 Task: Toggle the render margin revert icon in the diff editor.
Action: Mouse moved to (14, 512)
Screenshot: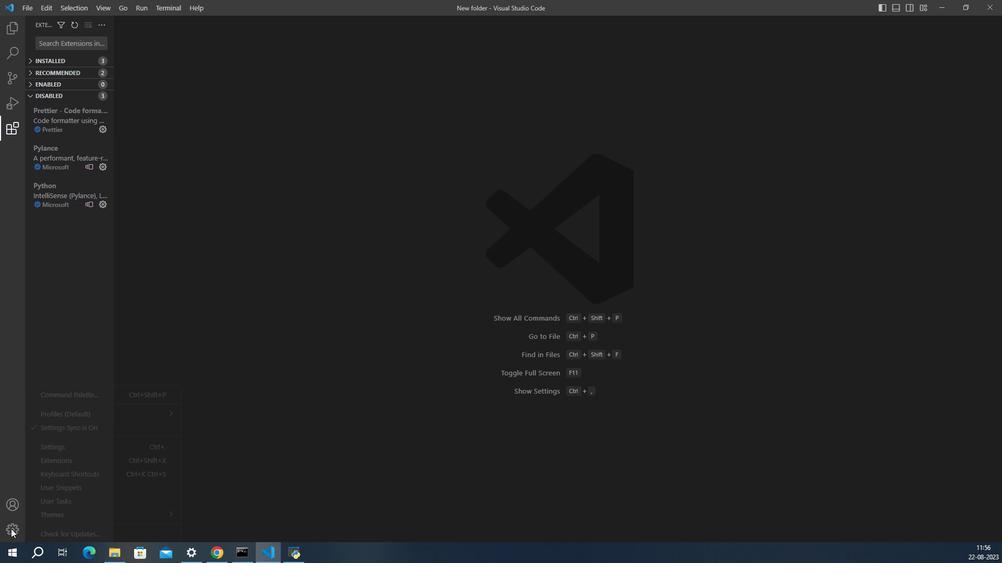 
Action: Mouse pressed left at (14, 512)
Screenshot: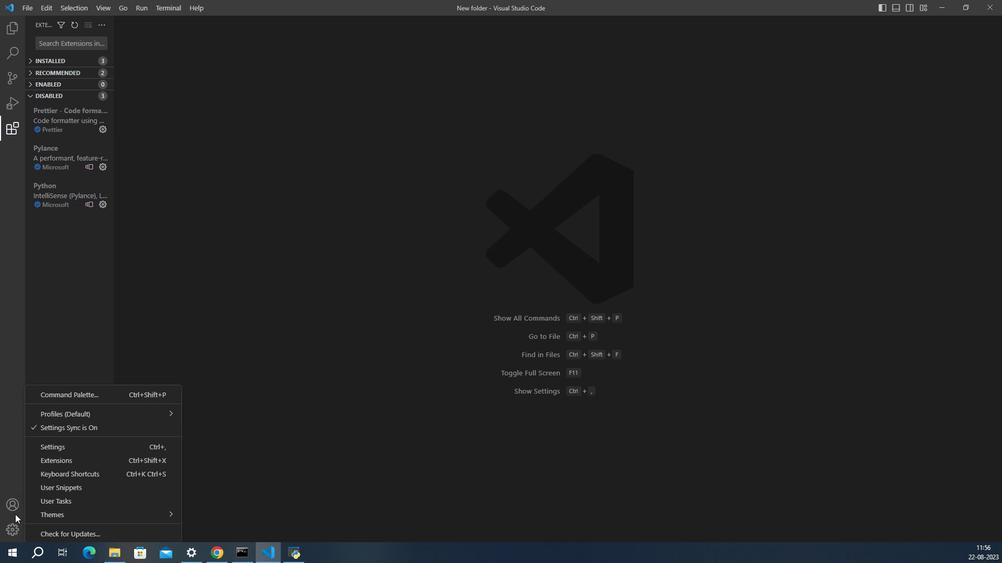 
Action: Mouse moved to (60, 439)
Screenshot: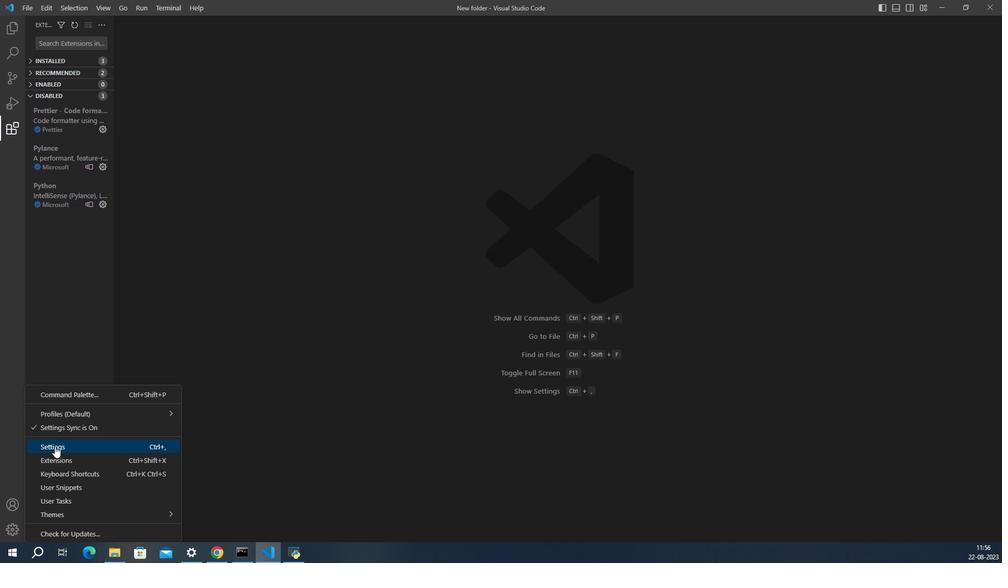 
Action: Mouse pressed left at (60, 439)
Screenshot: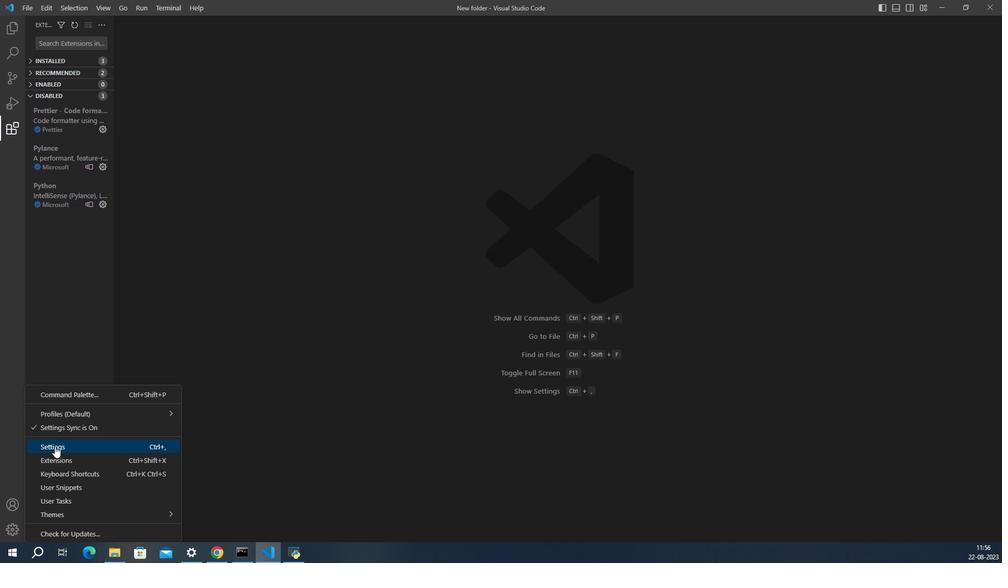 
Action: Mouse moved to (462, 343)
Screenshot: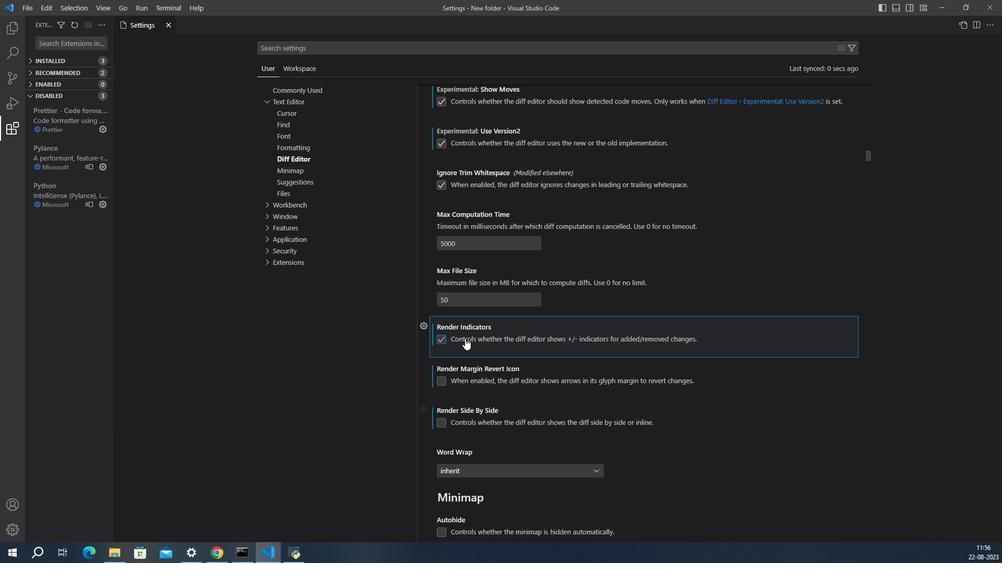 
Action: Mouse pressed left at (462, 343)
Screenshot: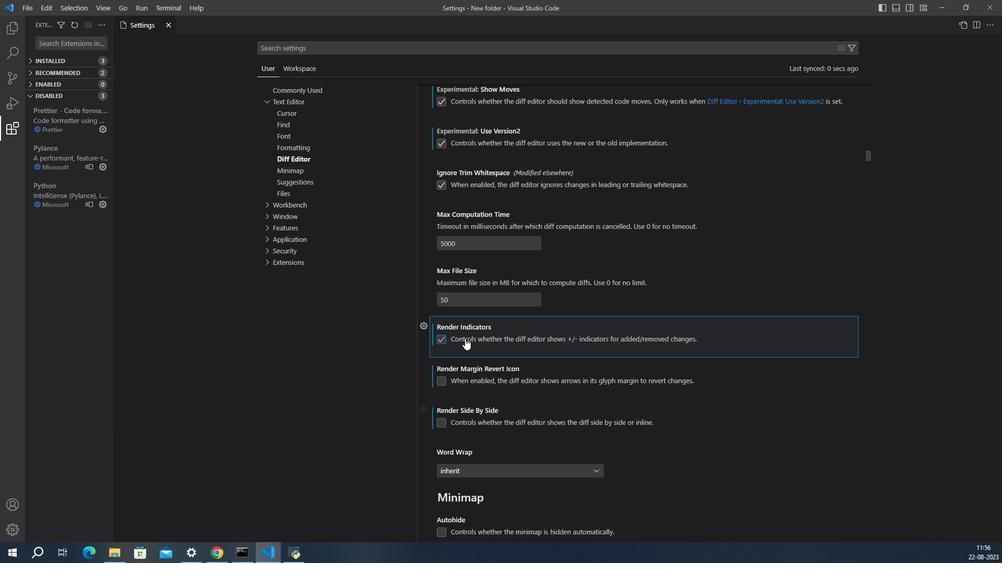 
Action: Mouse moved to (483, 344)
Screenshot: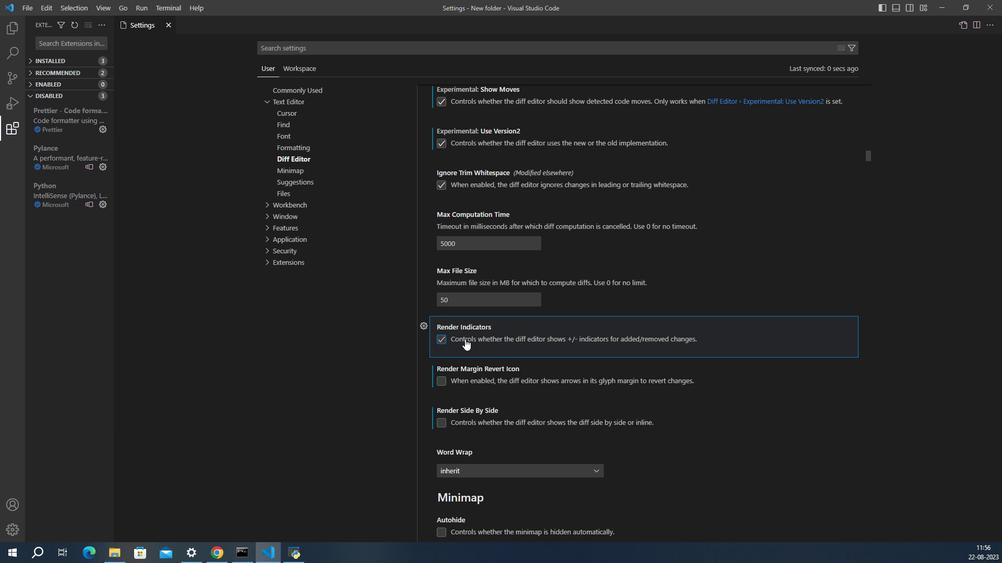 
